 Task: Create New Customer with Customer Name: Farmers Groceries Store, Billing Address Line1: 4204 Skips Lane, Billing Address Line2:  Phoenix, Billing Address Line3:  Arizona 85012
Action: Mouse pressed left at (185, 36)
Screenshot: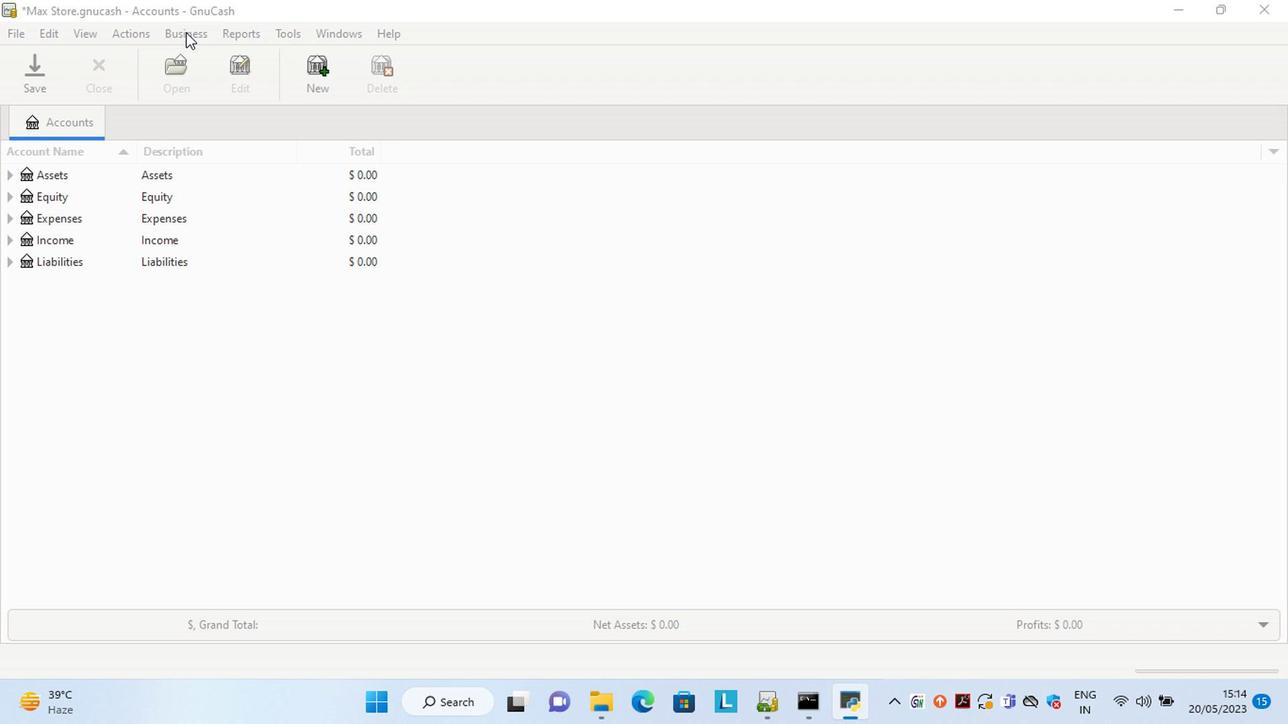 
Action: Mouse moved to (423, 91)
Screenshot: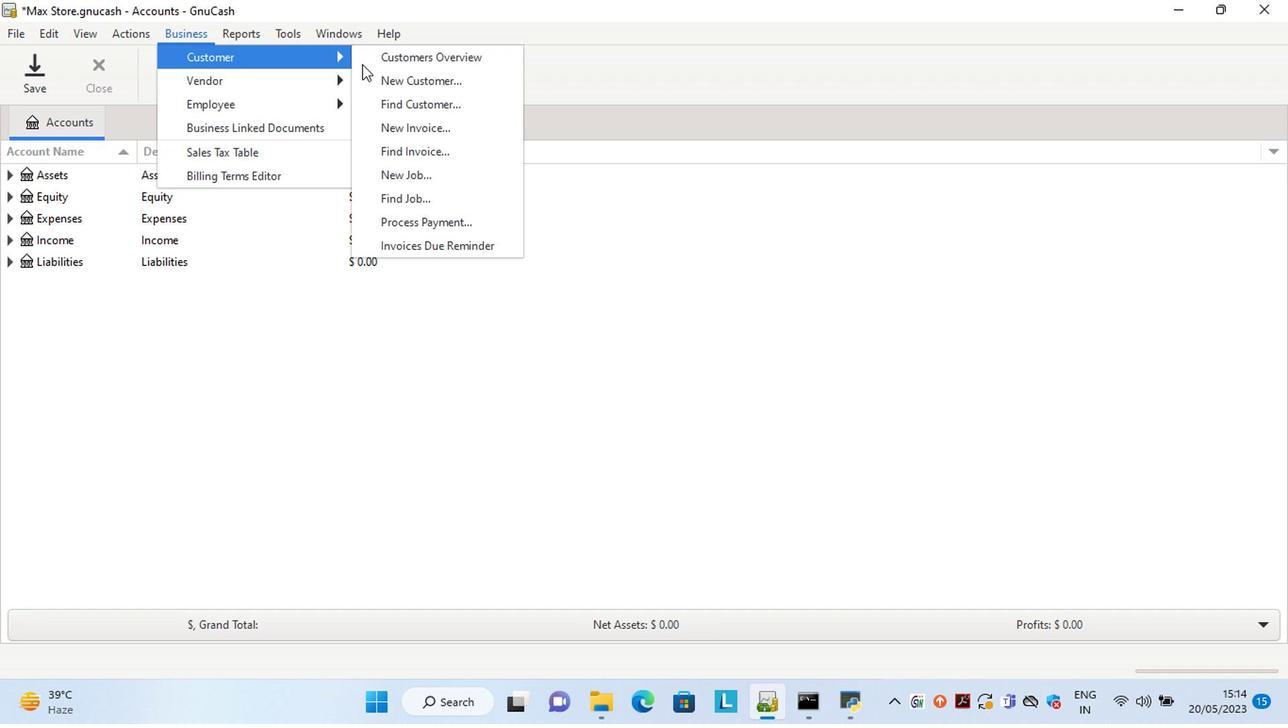 
Action: Mouse pressed left at (423, 91)
Screenshot: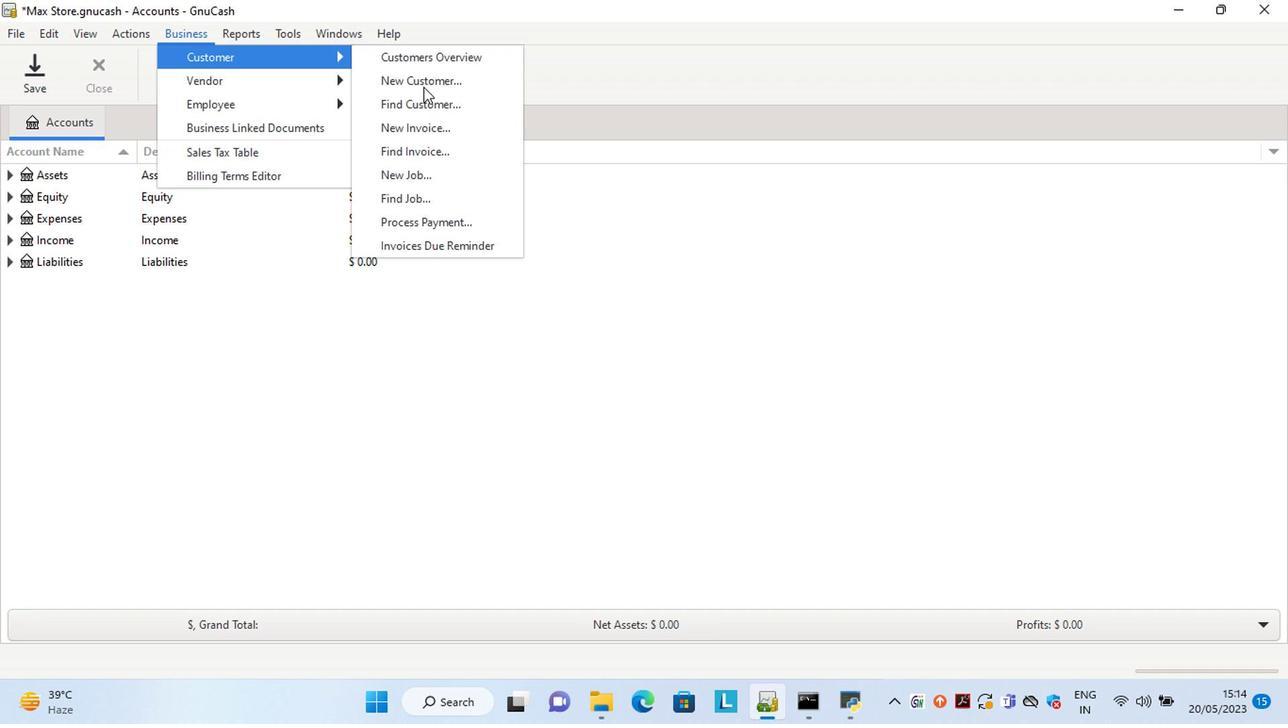 
Action: Mouse moved to (1032, 322)
Screenshot: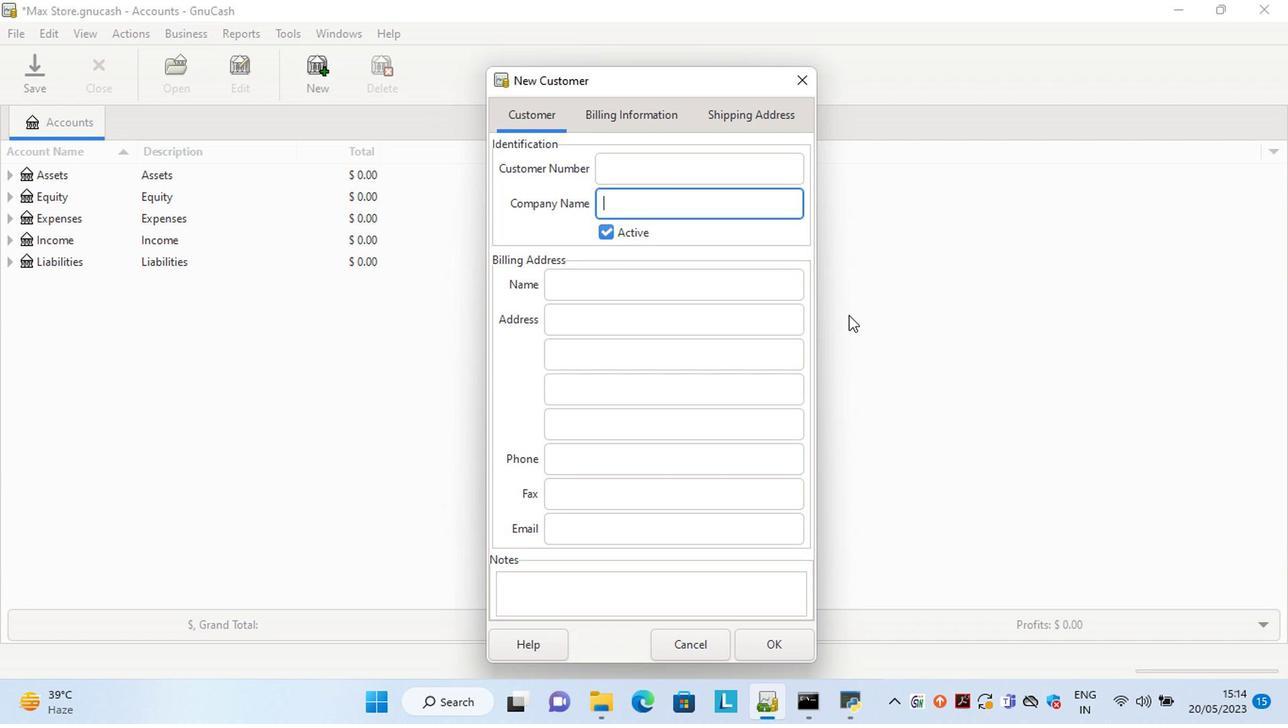 
Action: Key pressed <Key.shift>Farmers<Key.space><Key.shift>Groceries<Key.space><Key.shift>Store<Key.tab><Key.tab><Key.tab>4204<Key.space><Key.shift>Skips<Key.space><Key.shift>Lane<Key.tab><Key.shift>P<Key.tab>a<Key.tab>
Screenshot: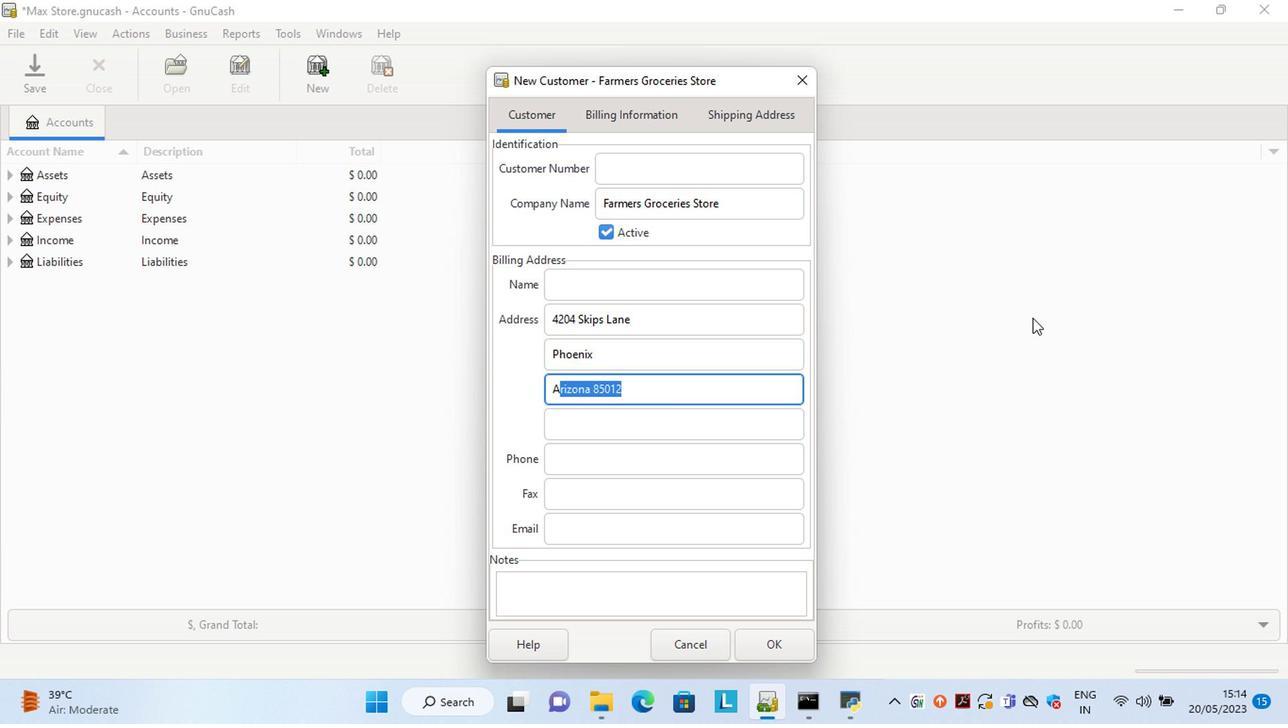 
Action: Mouse moved to (794, 646)
Screenshot: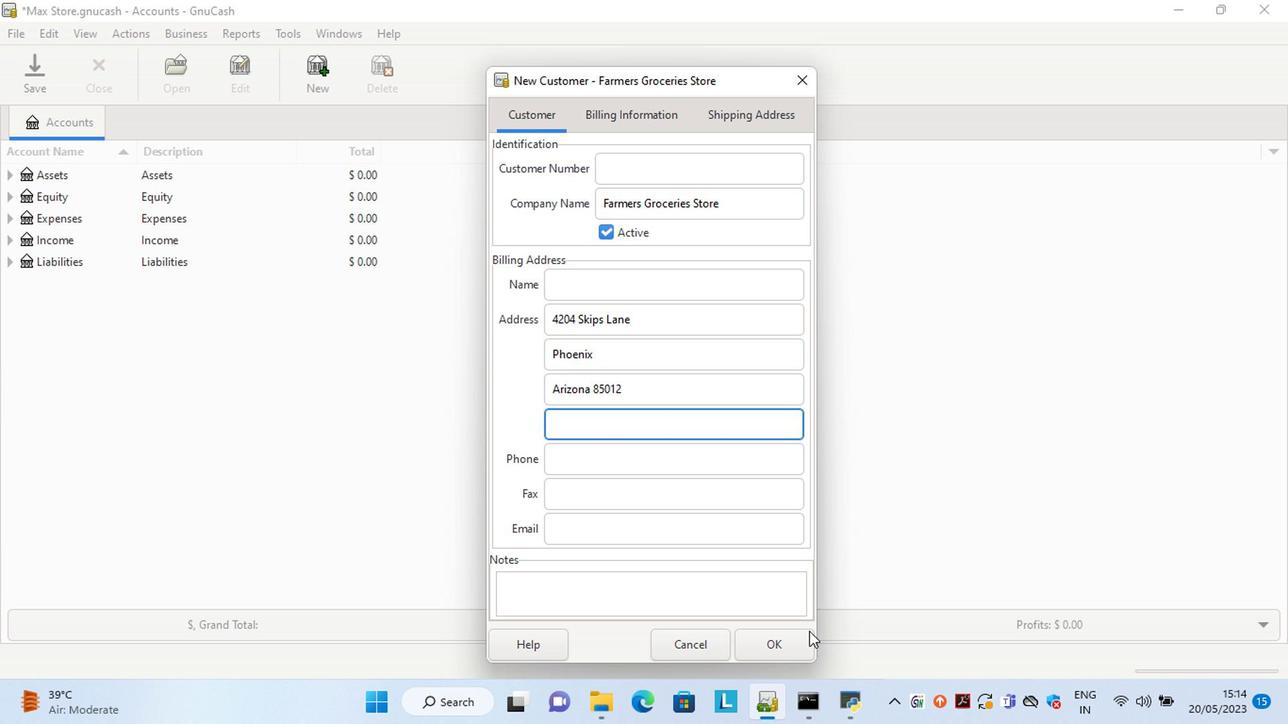
Action: Mouse pressed left at (794, 646)
Screenshot: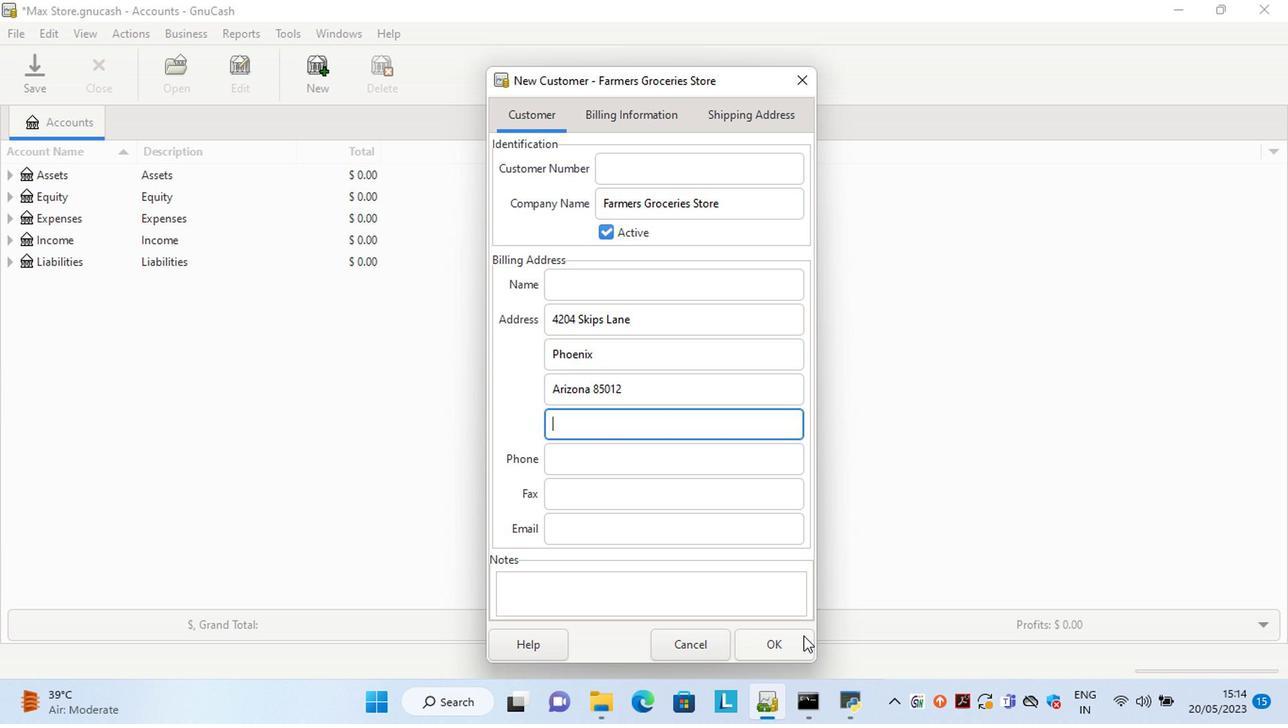 
